 Task: Add Boiron Arnicare Arthritis to the cart.
Action: Mouse moved to (287, 142)
Screenshot: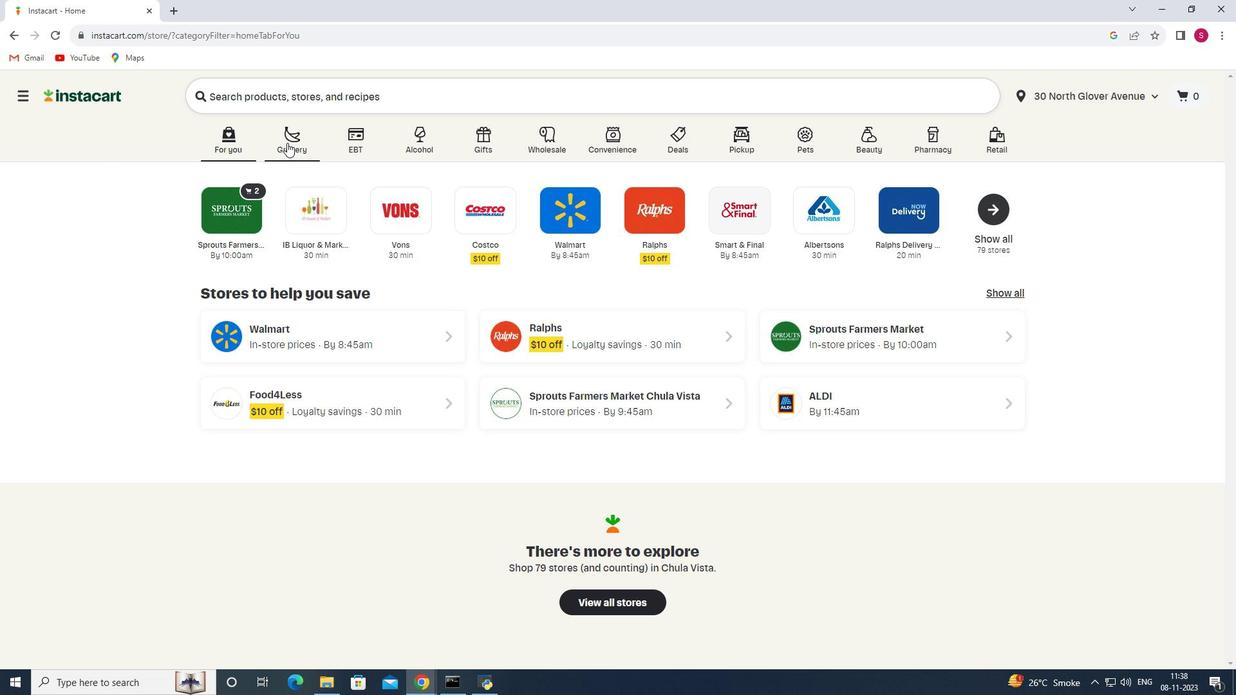 
Action: Mouse pressed left at (287, 142)
Screenshot: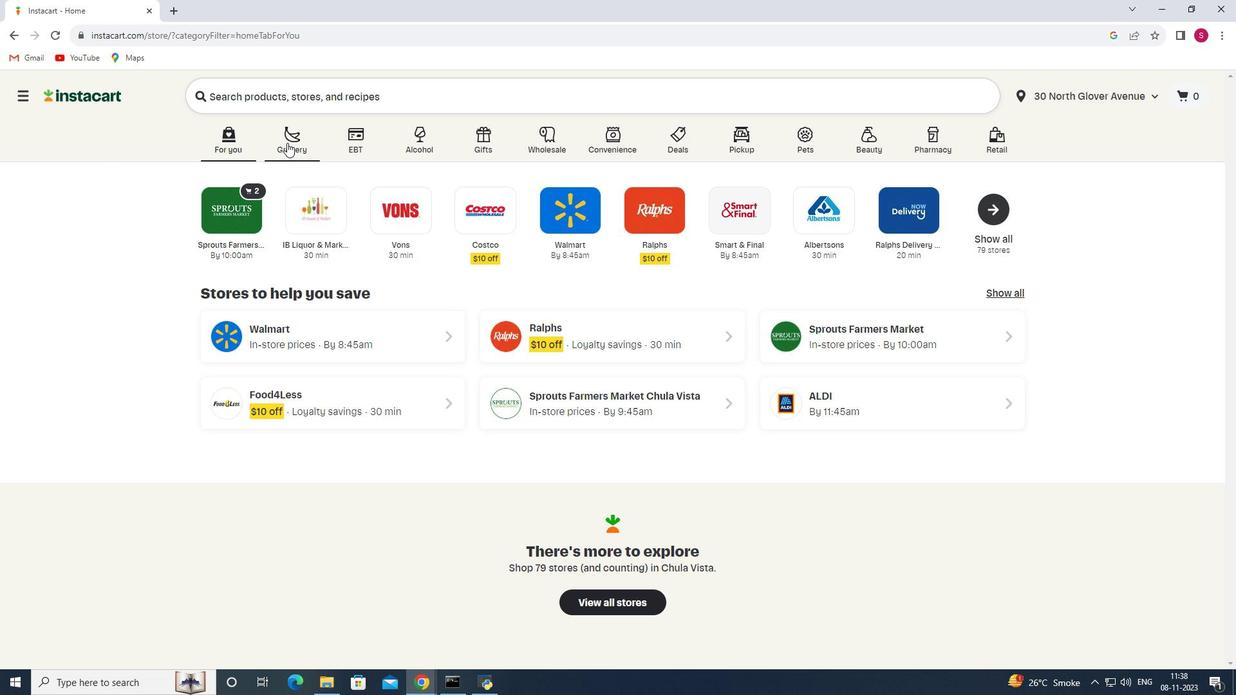 
Action: Mouse moved to (285, 364)
Screenshot: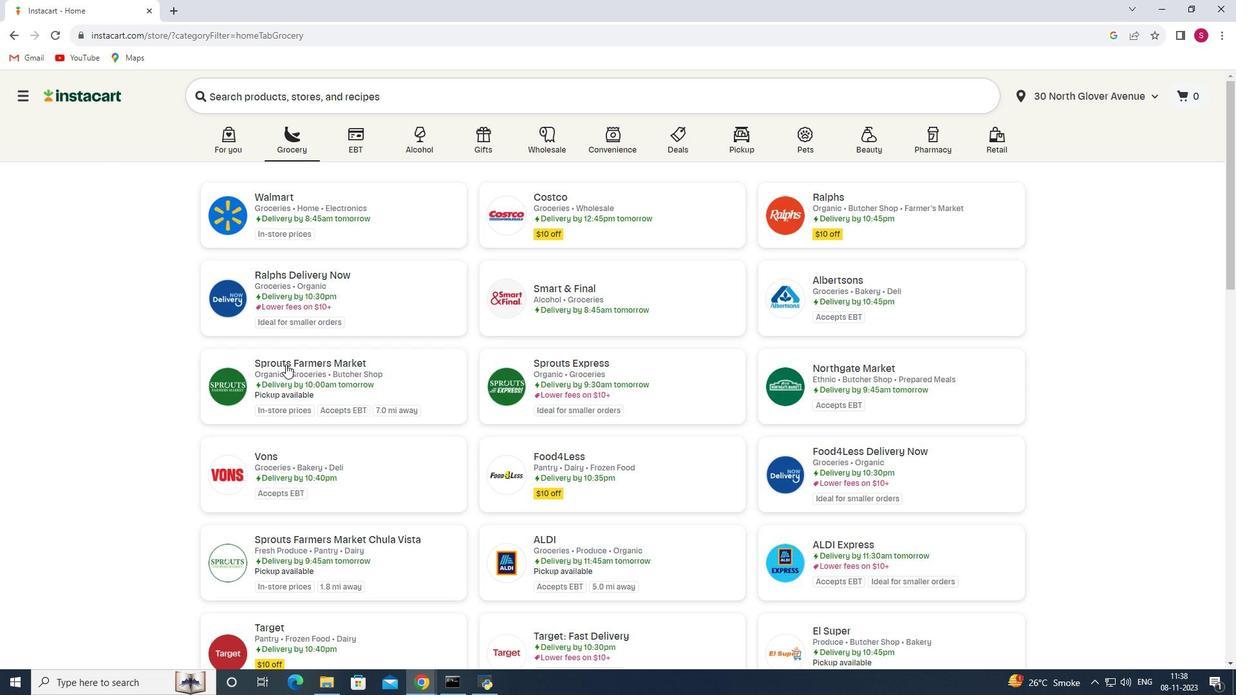 
Action: Mouse pressed left at (285, 364)
Screenshot: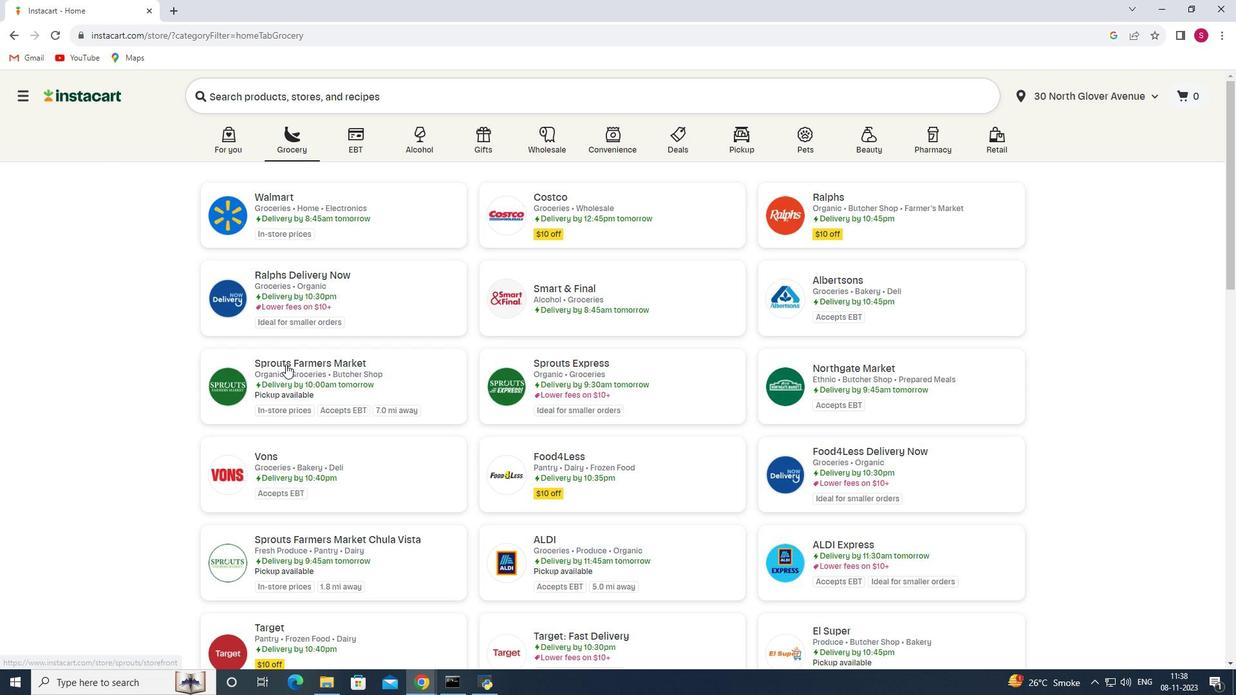 
Action: Mouse moved to (105, 370)
Screenshot: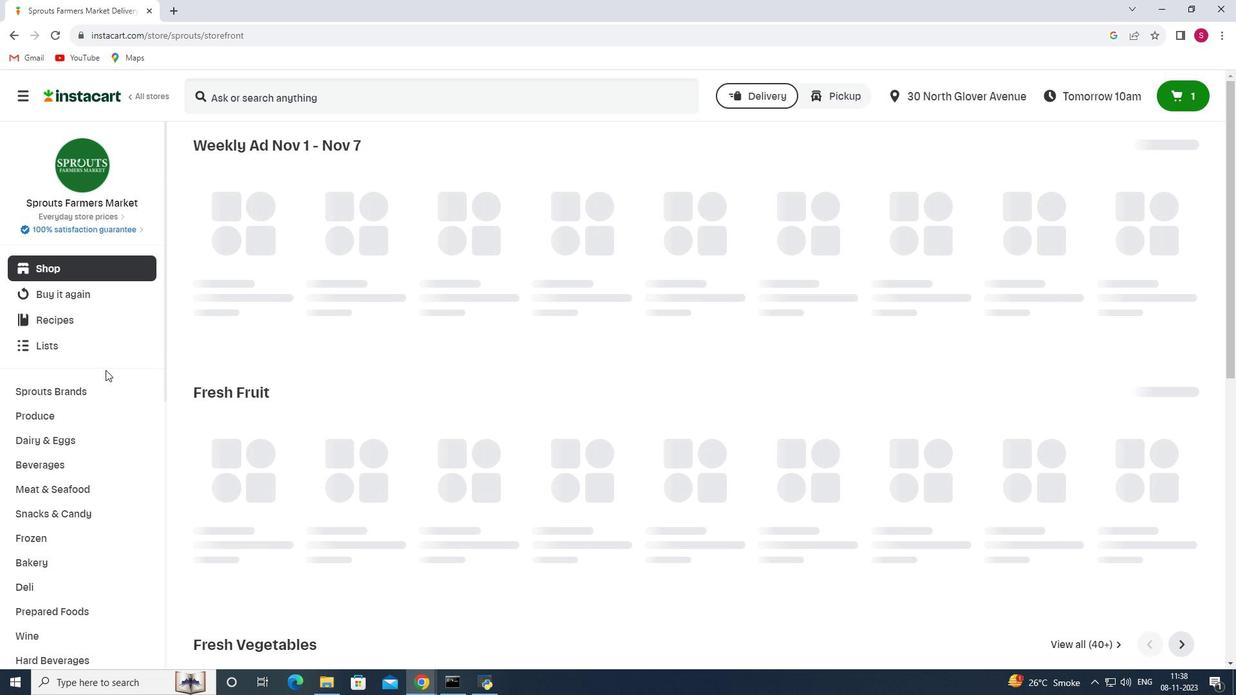 
Action: Mouse scrolled (105, 369) with delta (0, 0)
Screenshot: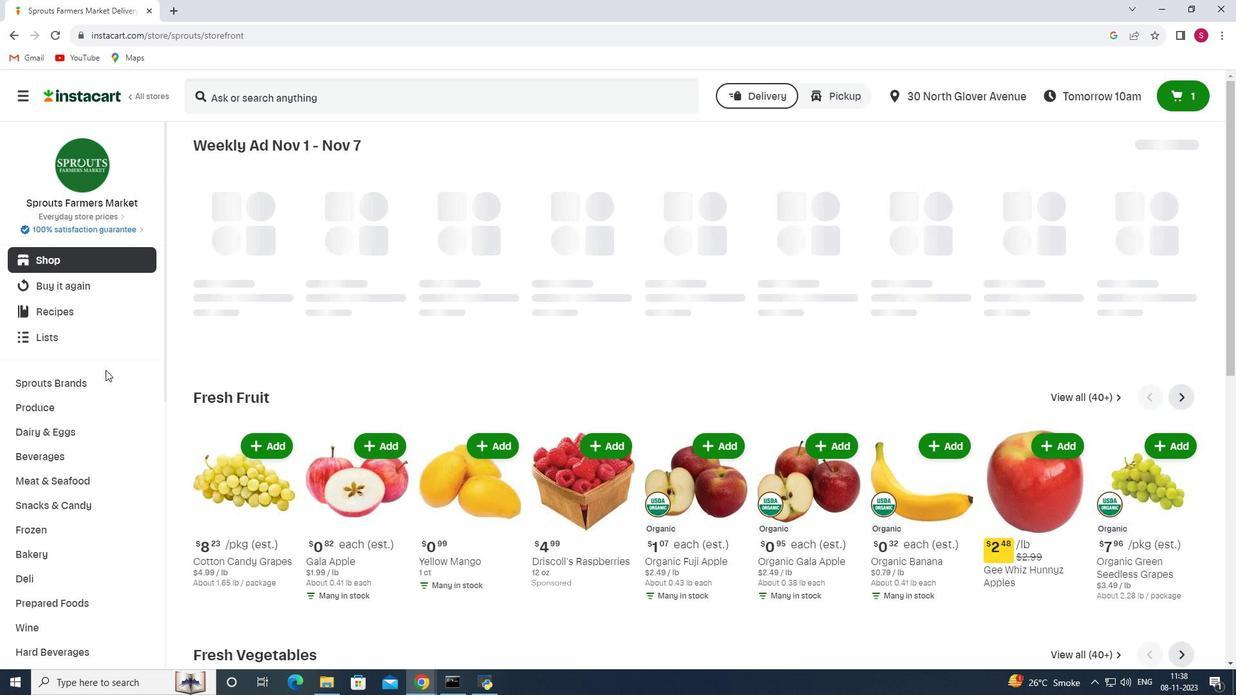 
Action: Mouse scrolled (105, 369) with delta (0, 0)
Screenshot: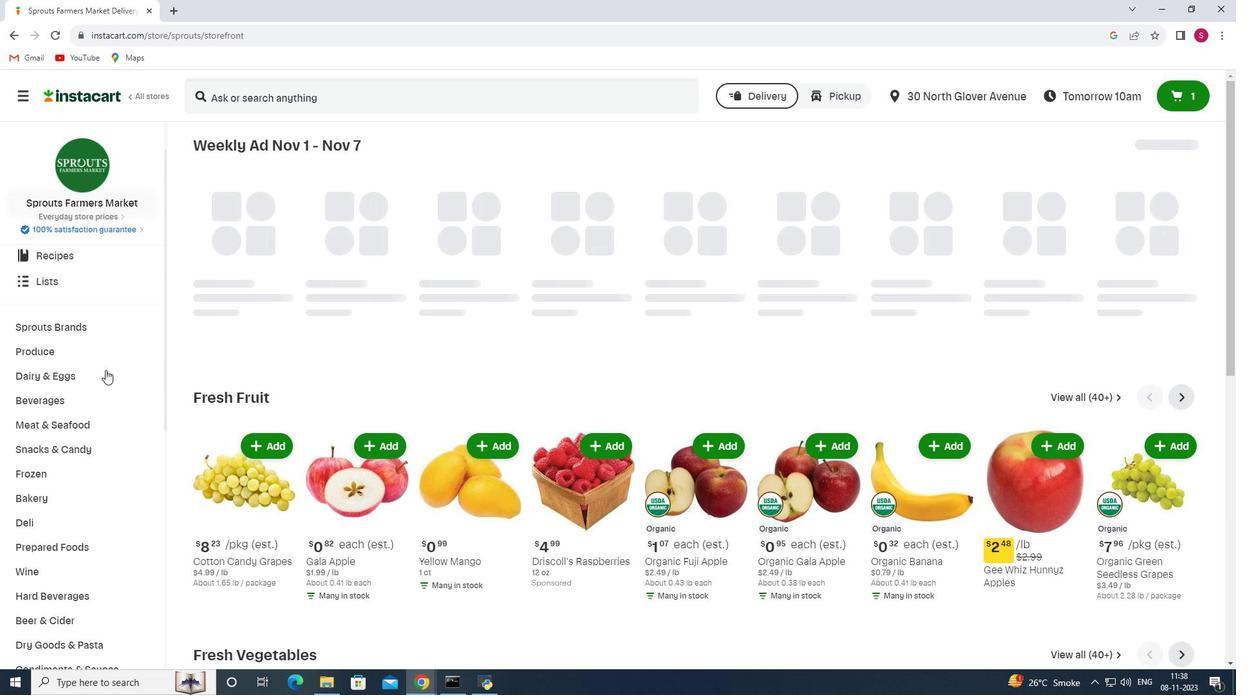 
Action: Mouse scrolled (105, 369) with delta (0, 0)
Screenshot: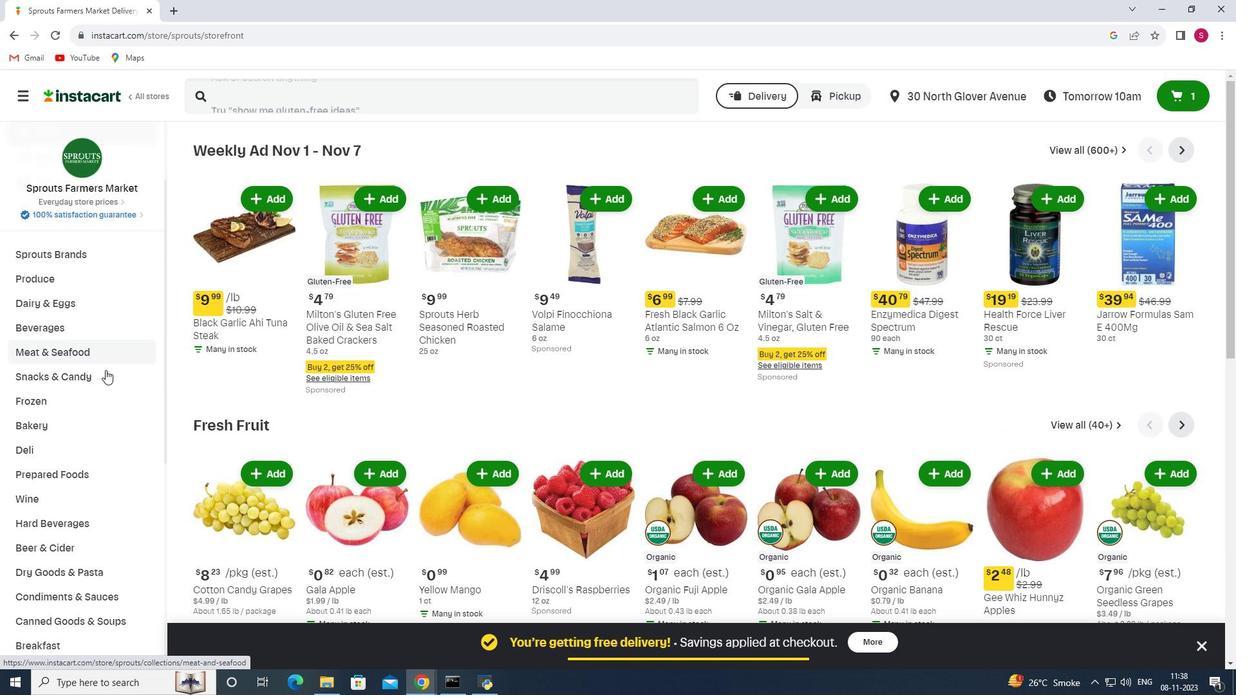 
Action: Mouse scrolled (105, 369) with delta (0, 0)
Screenshot: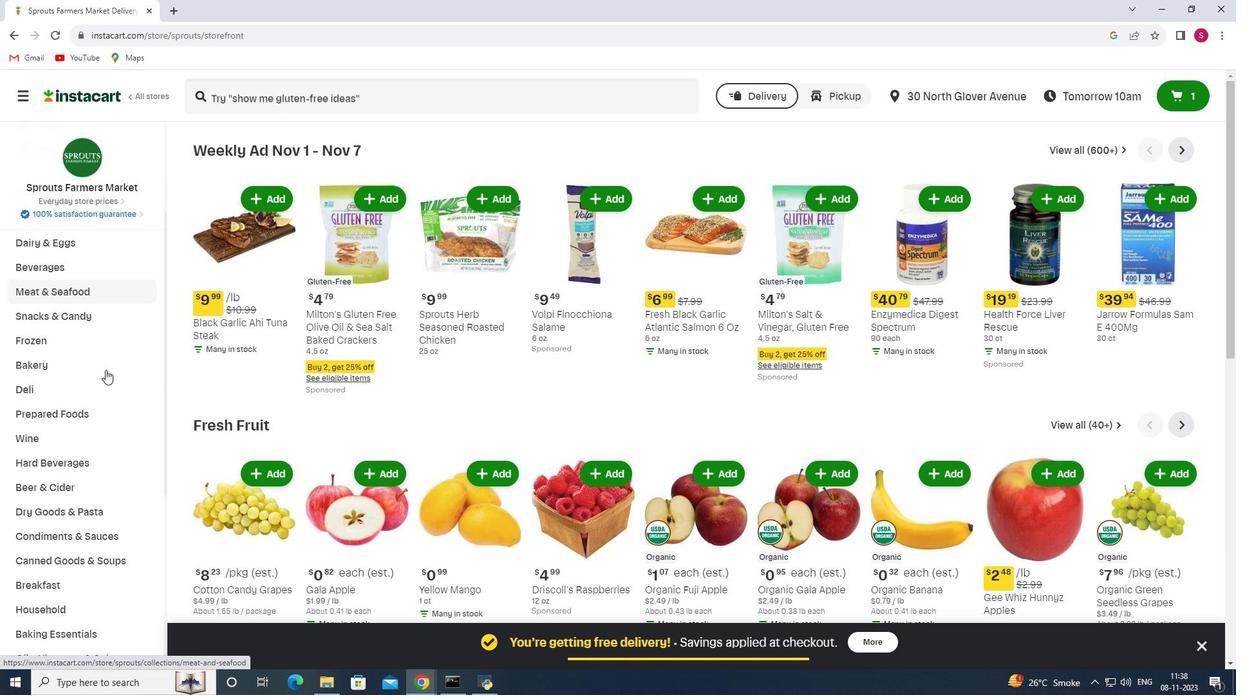
Action: Mouse scrolled (105, 369) with delta (0, 0)
Screenshot: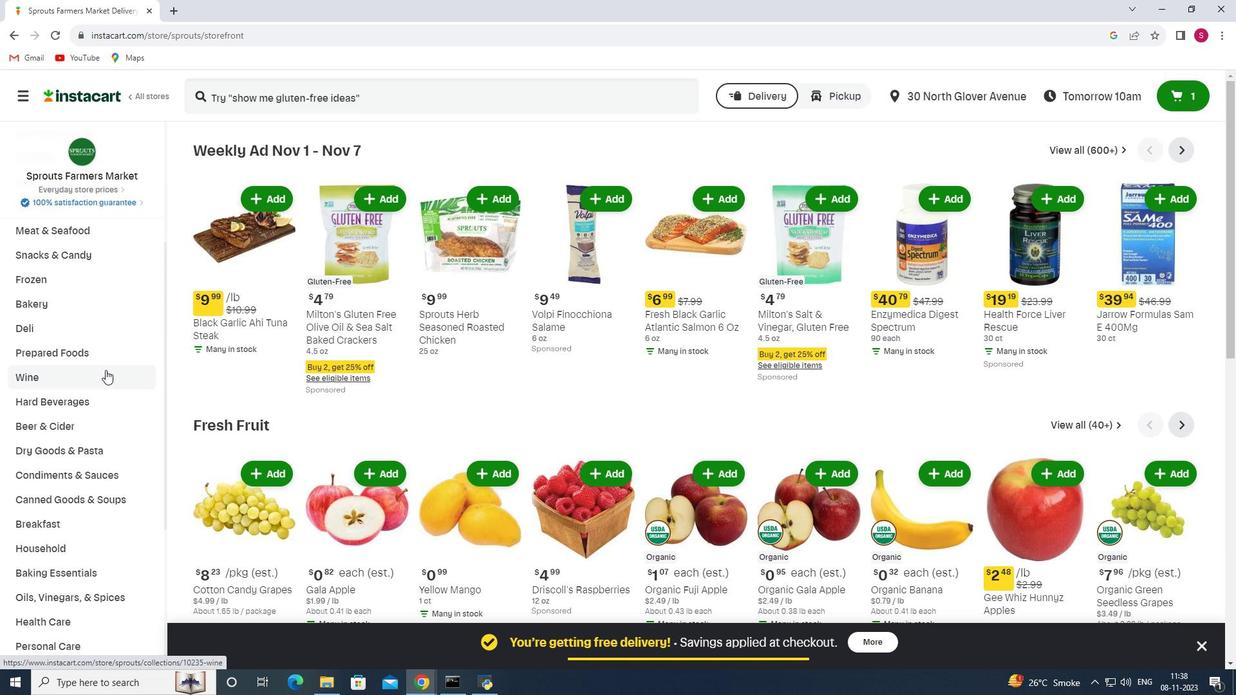 
Action: Mouse scrolled (105, 369) with delta (0, 0)
Screenshot: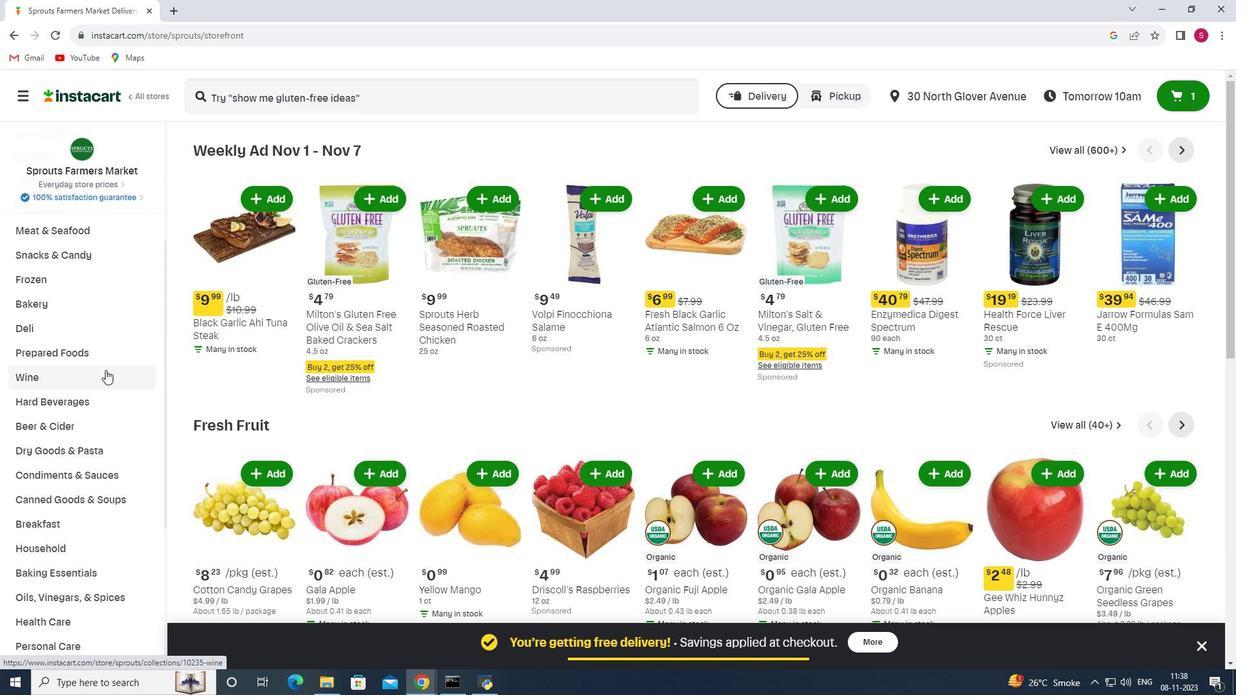 
Action: Mouse moved to (101, 377)
Screenshot: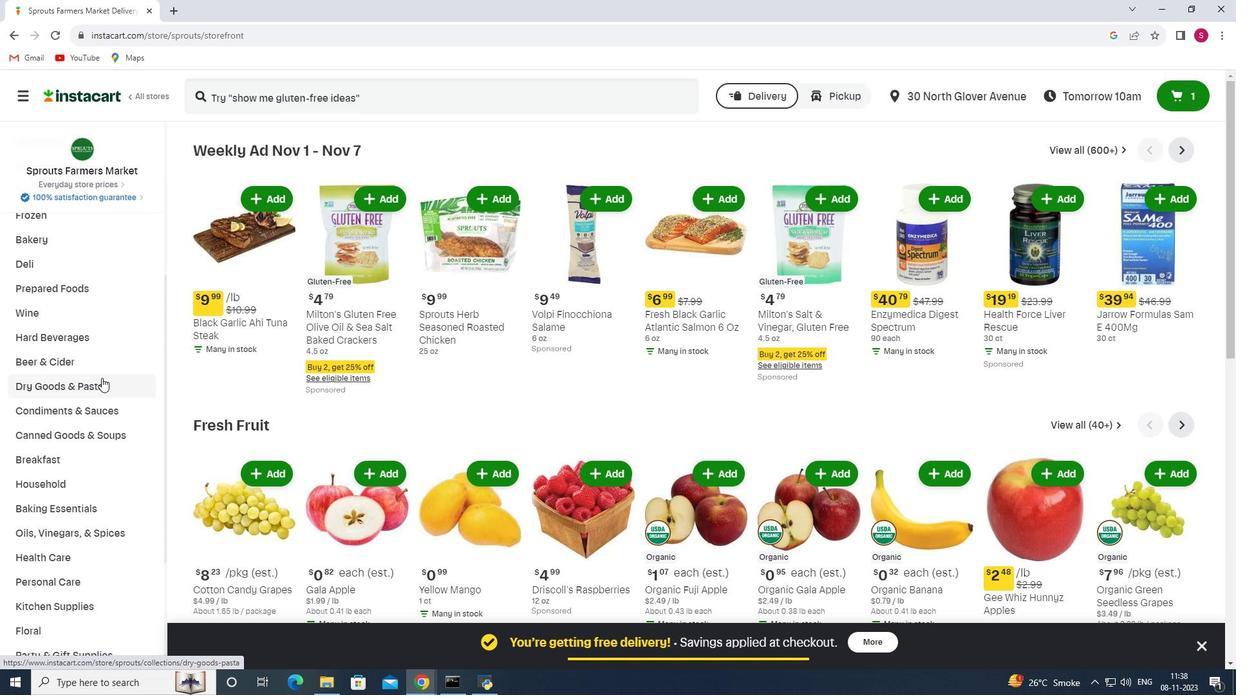 
Action: Mouse scrolled (101, 377) with delta (0, 0)
Screenshot: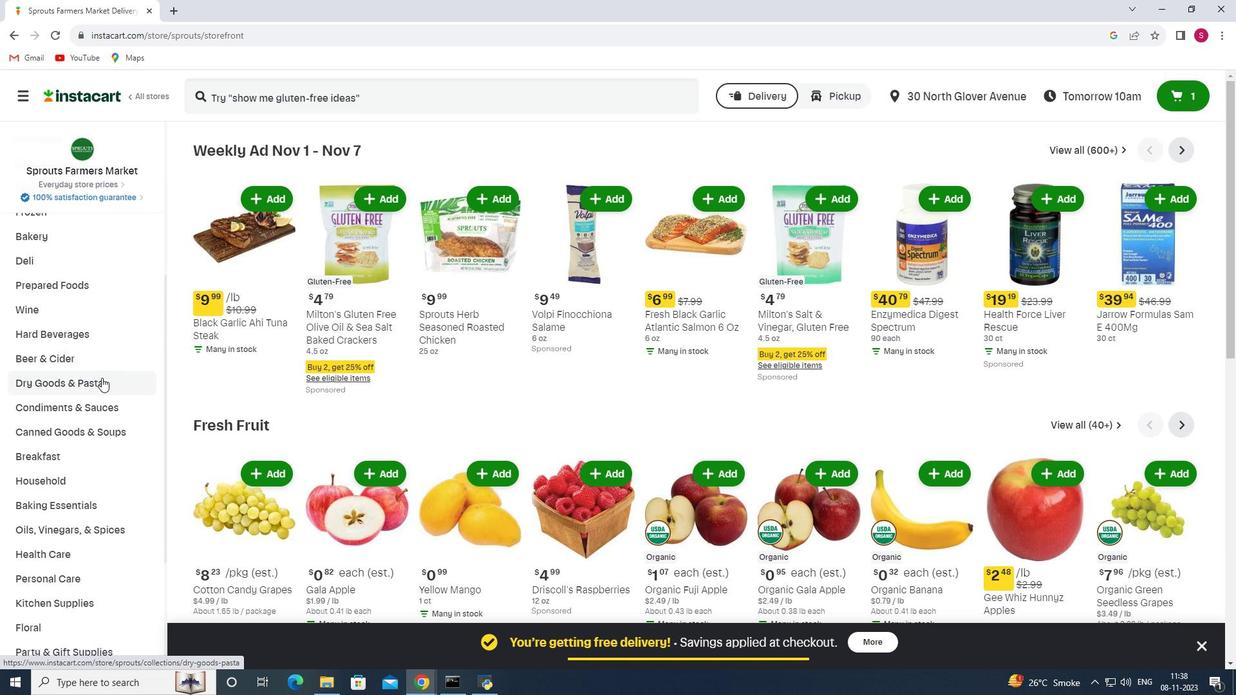 
Action: Mouse scrolled (101, 377) with delta (0, 0)
Screenshot: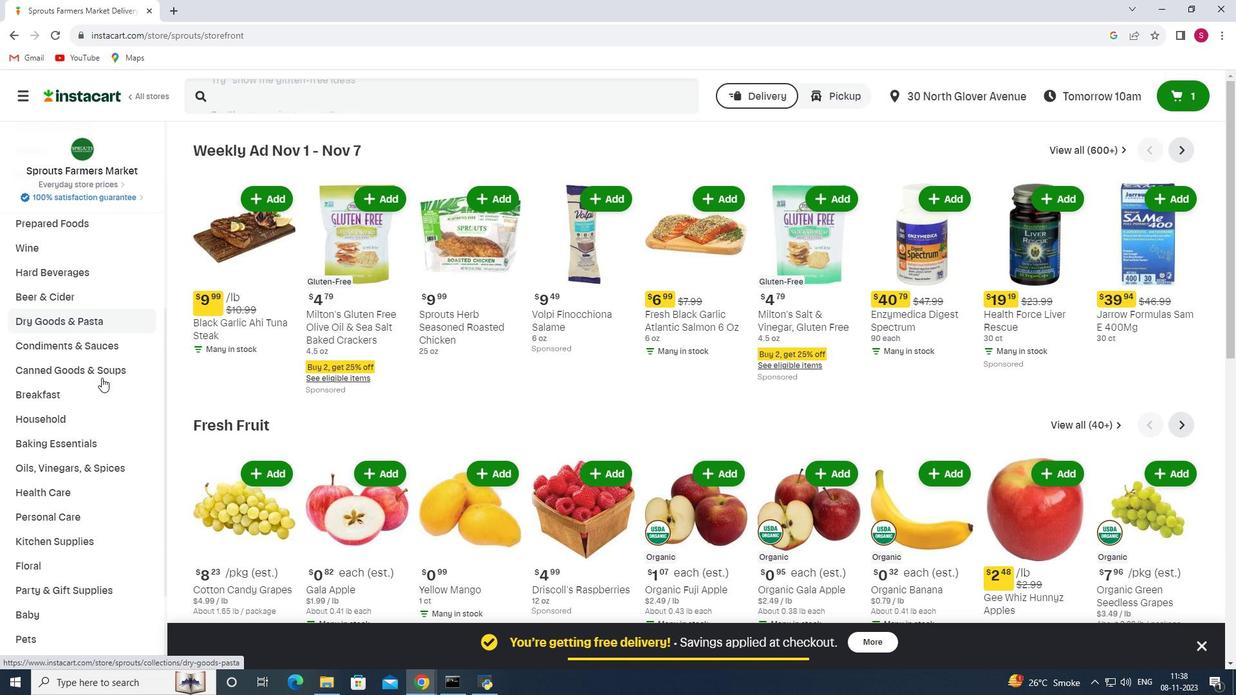 
Action: Mouse moved to (78, 421)
Screenshot: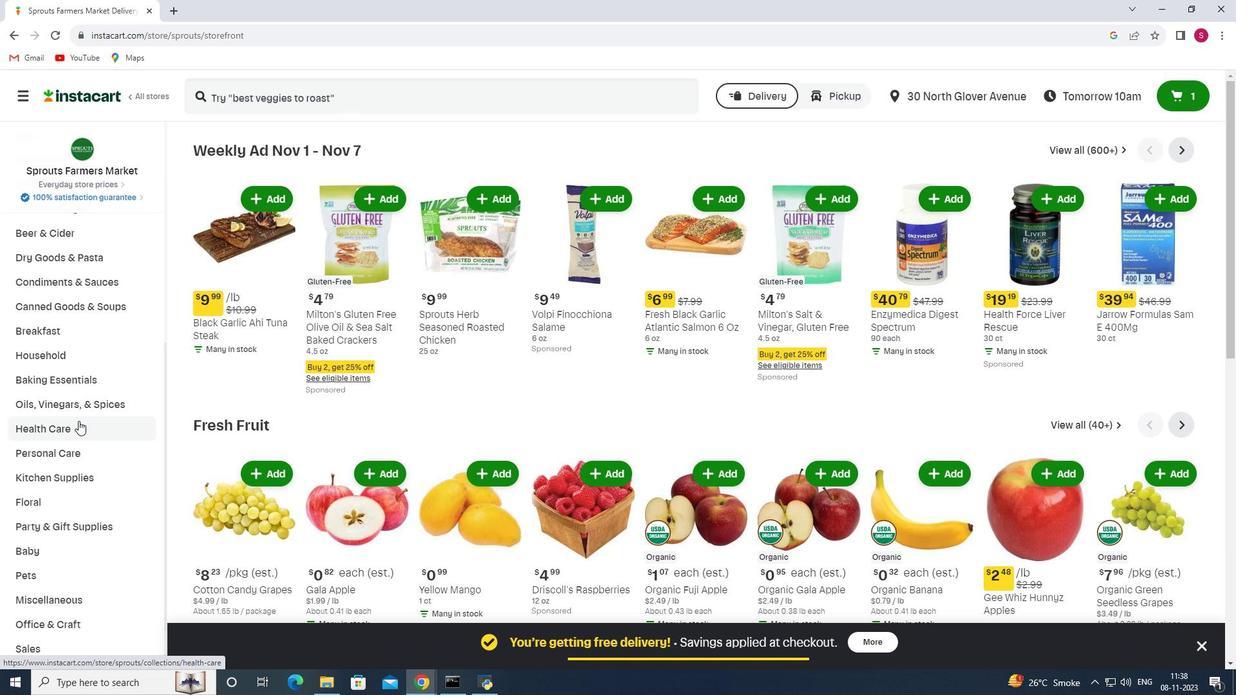 
Action: Mouse pressed left at (78, 421)
Screenshot: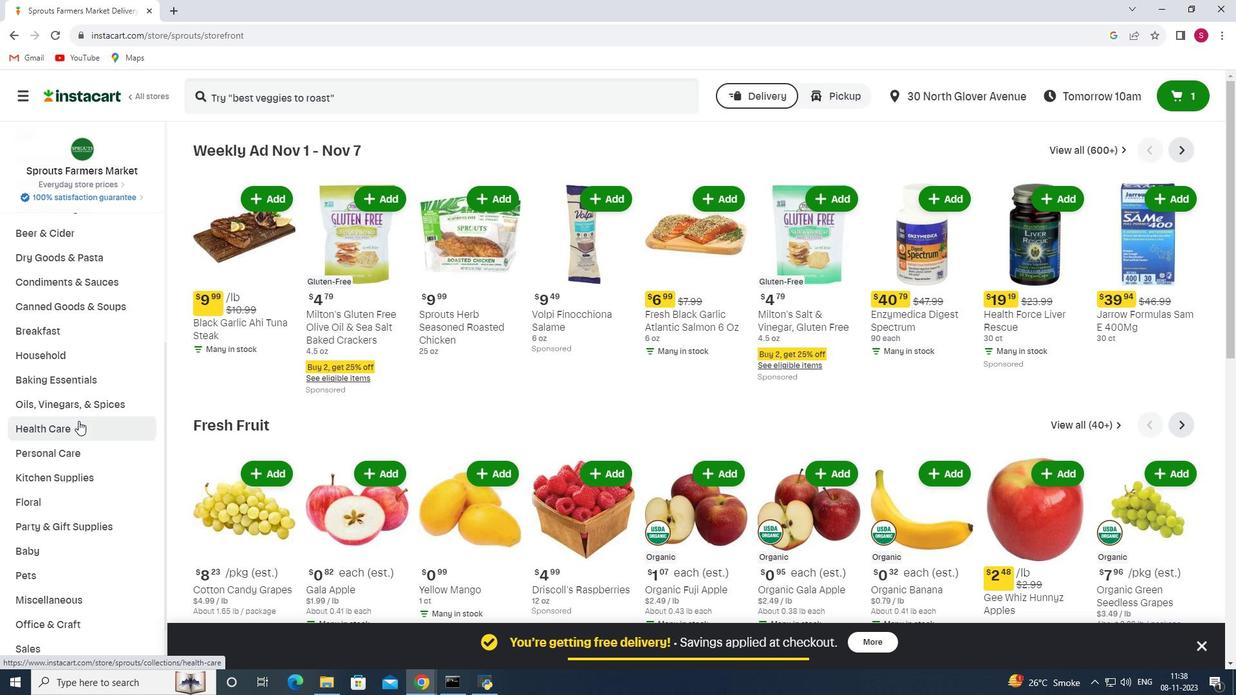 
Action: Mouse moved to (468, 182)
Screenshot: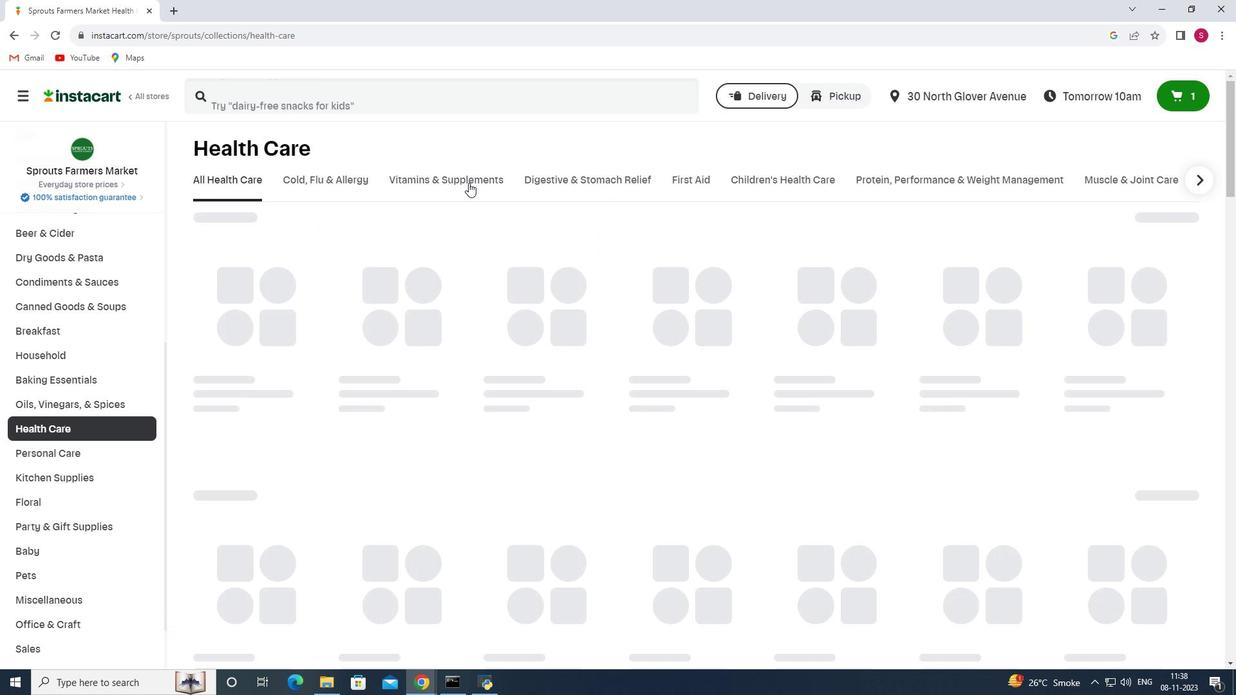 
Action: Mouse pressed left at (468, 182)
Screenshot: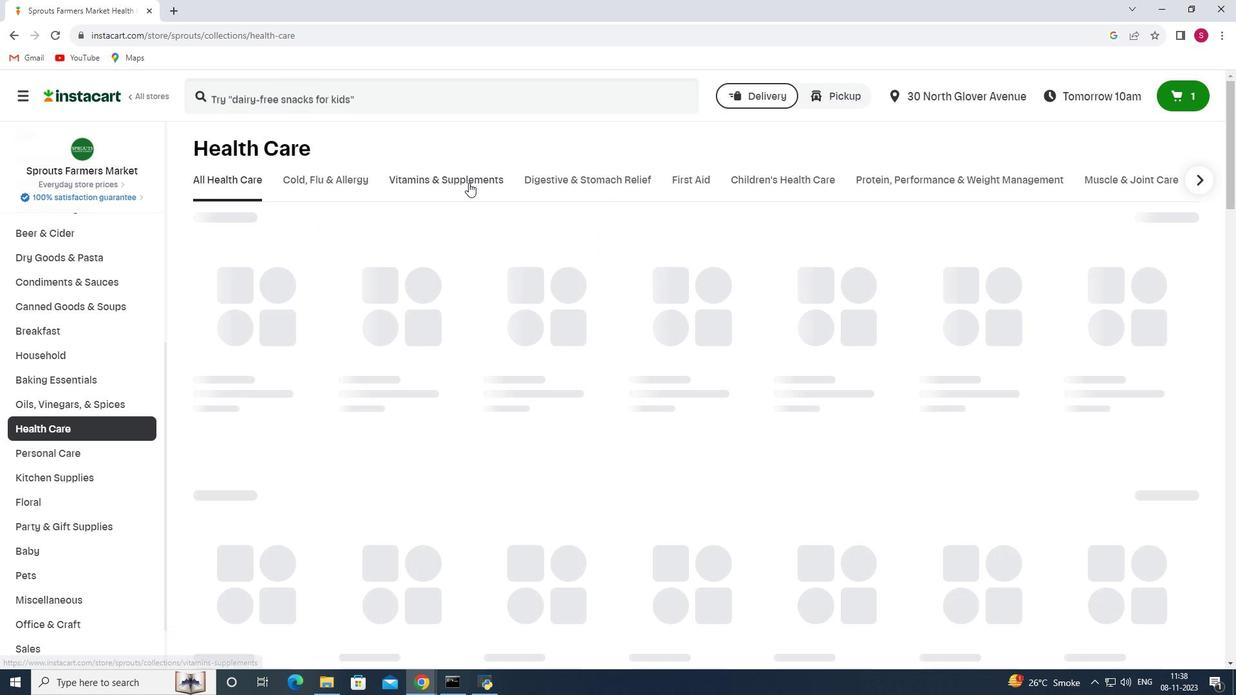 
Action: Mouse moved to (997, 240)
Screenshot: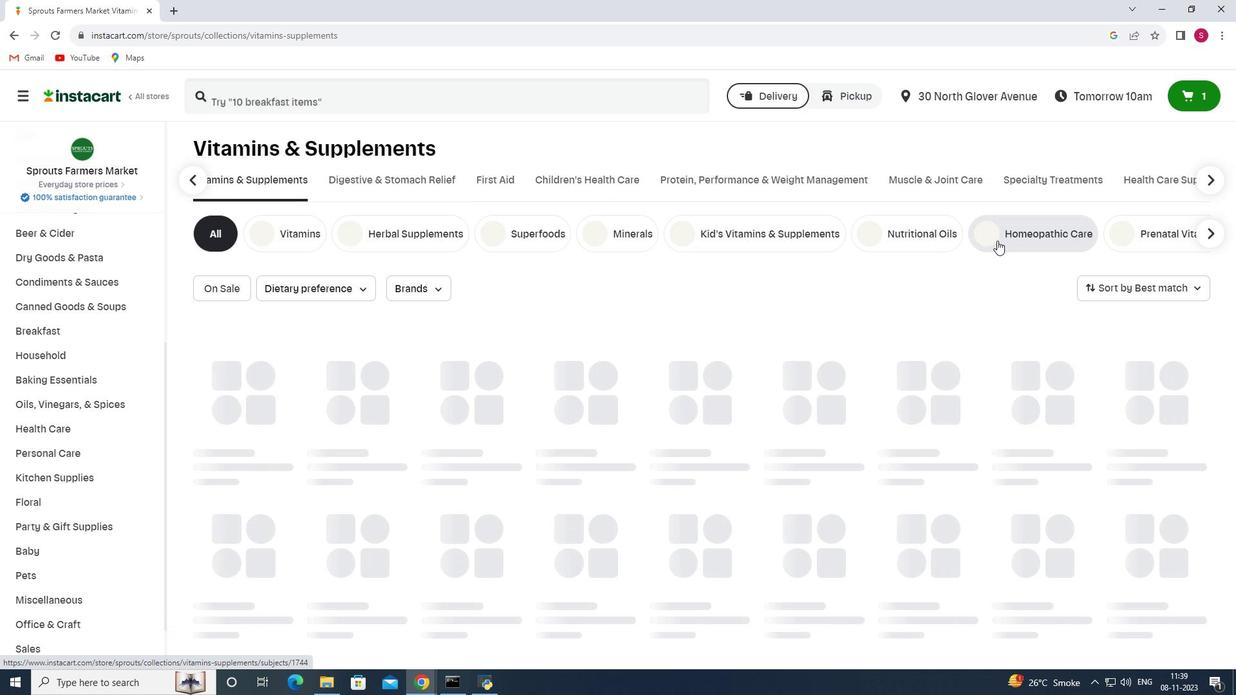 
Action: Mouse pressed left at (997, 240)
Screenshot: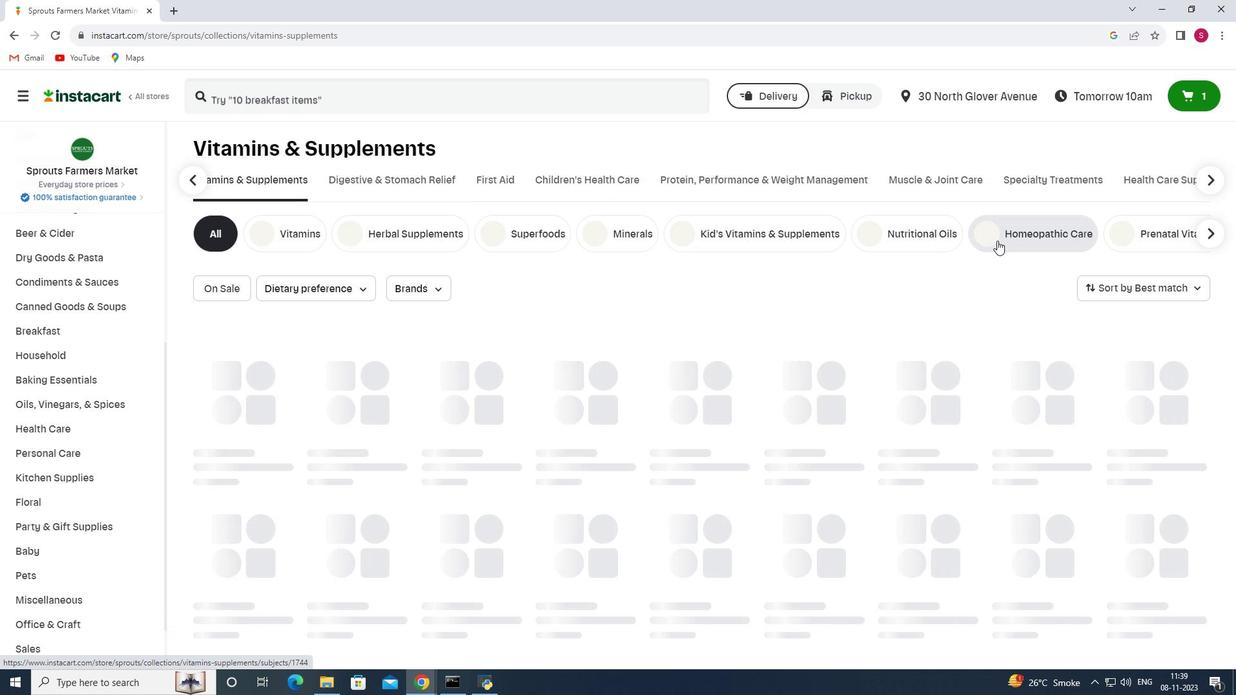 
Action: Mouse moved to (364, 99)
Screenshot: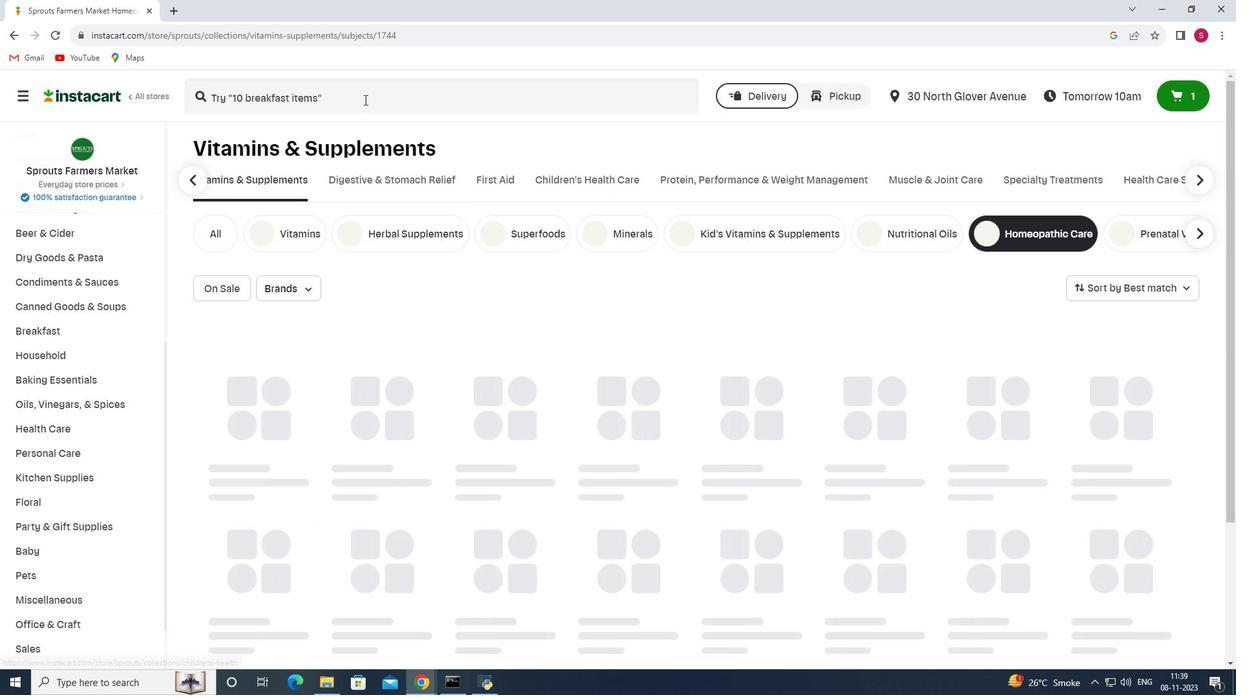 
Action: Mouse pressed left at (364, 99)
Screenshot: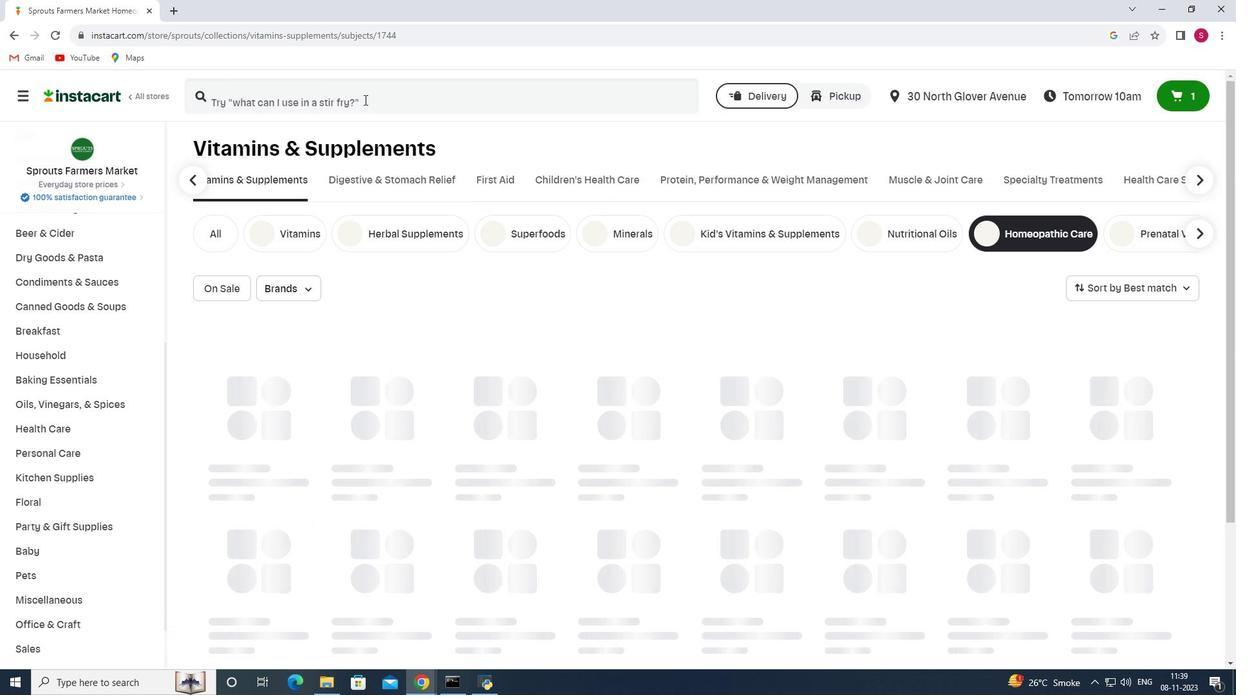 
Action: Key pressed <Key.shift>Boiron<Key.space><Key.shift>Arnicare<Key.space><Key.shift>Arthi<Key.backspace>ritis<Key.enter>
Screenshot: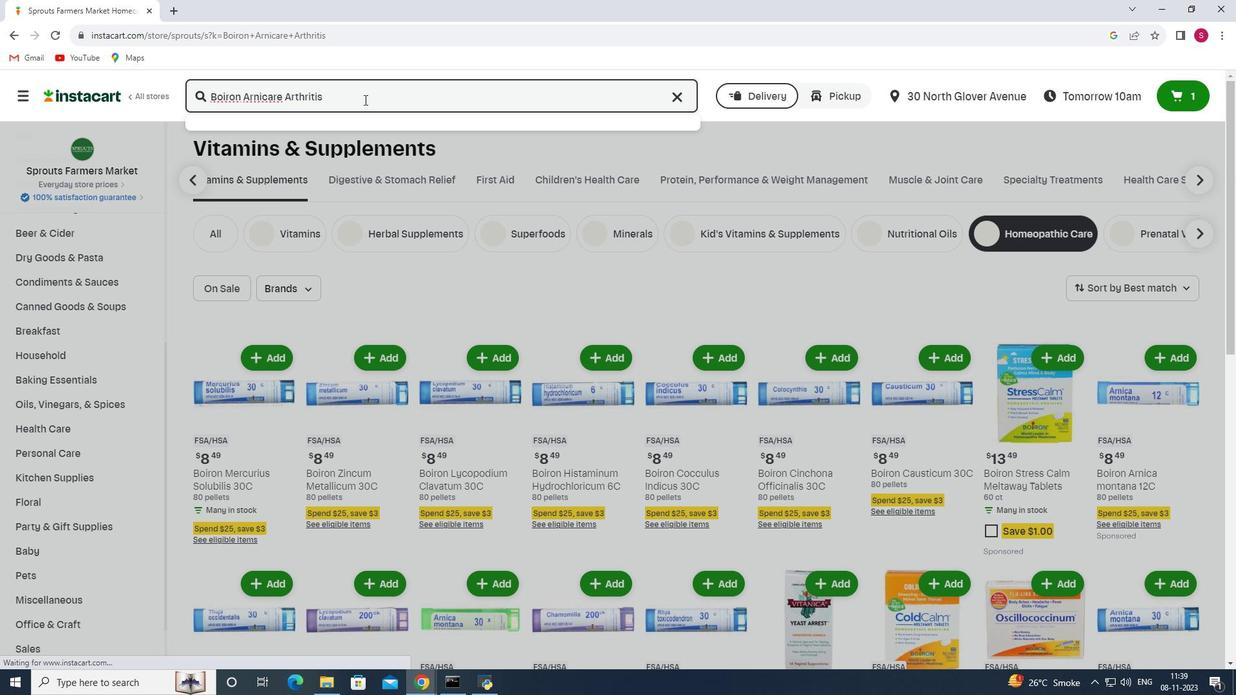 
Action: Mouse moved to (348, 221)
Screenshot: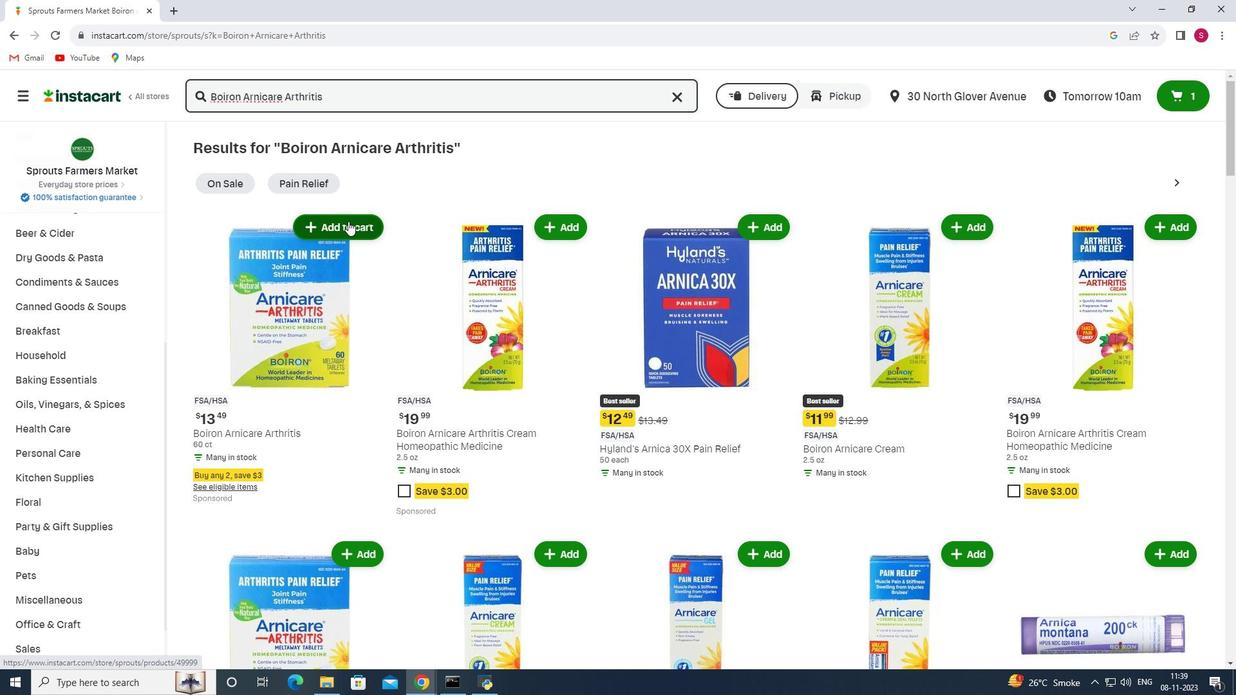 
Action: Mouse pressed left at (348, 221)
Screenshot: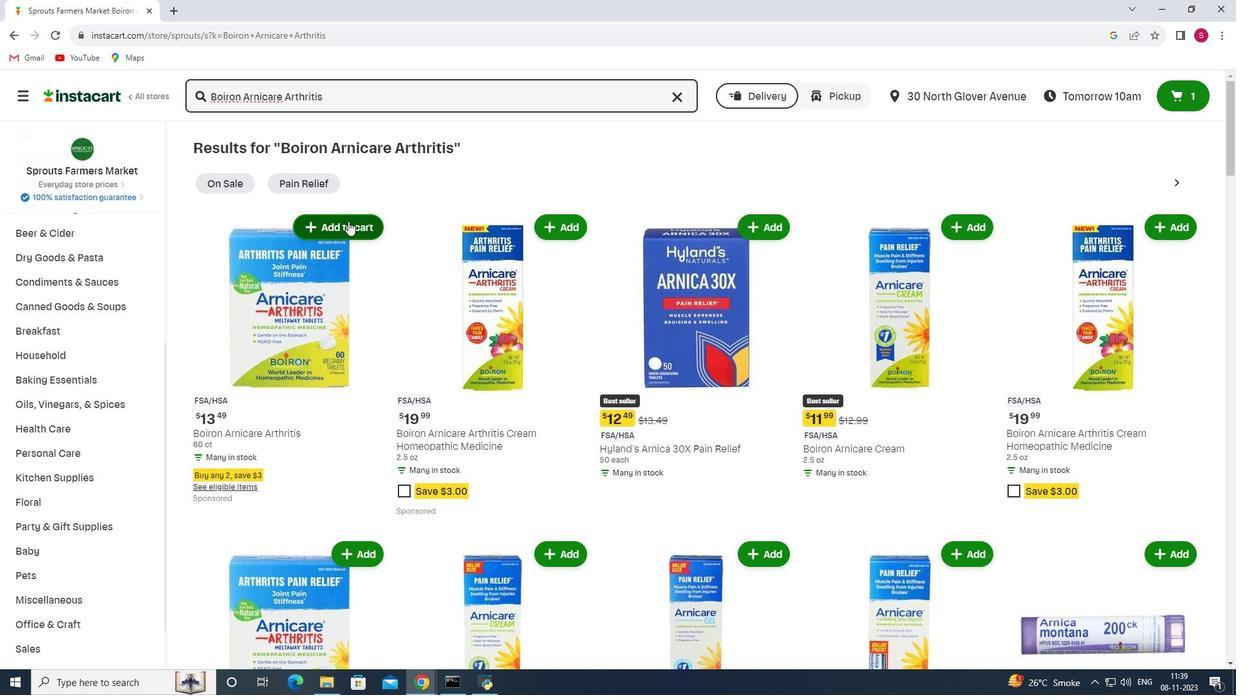
Action: Mouse moved to (387, 287)
Screenshot: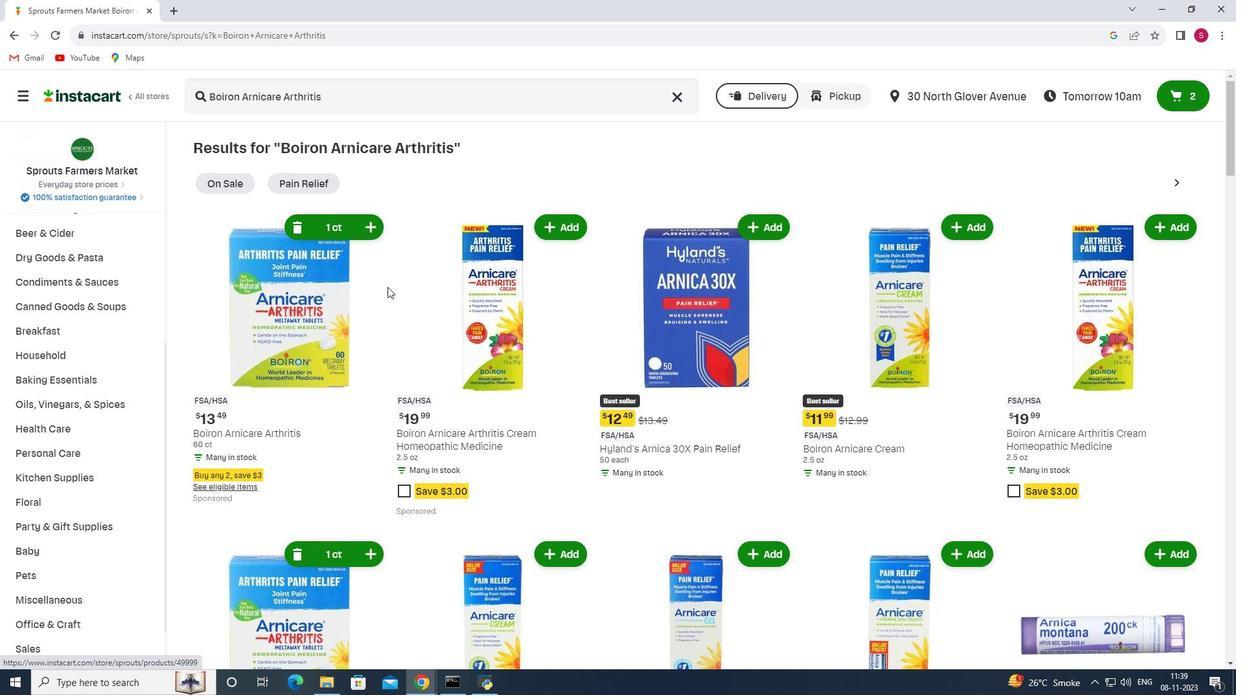 
